 Task: Upload an image from the desktop.
Action: Mouse pressed left at (55, 173)
Screenshot: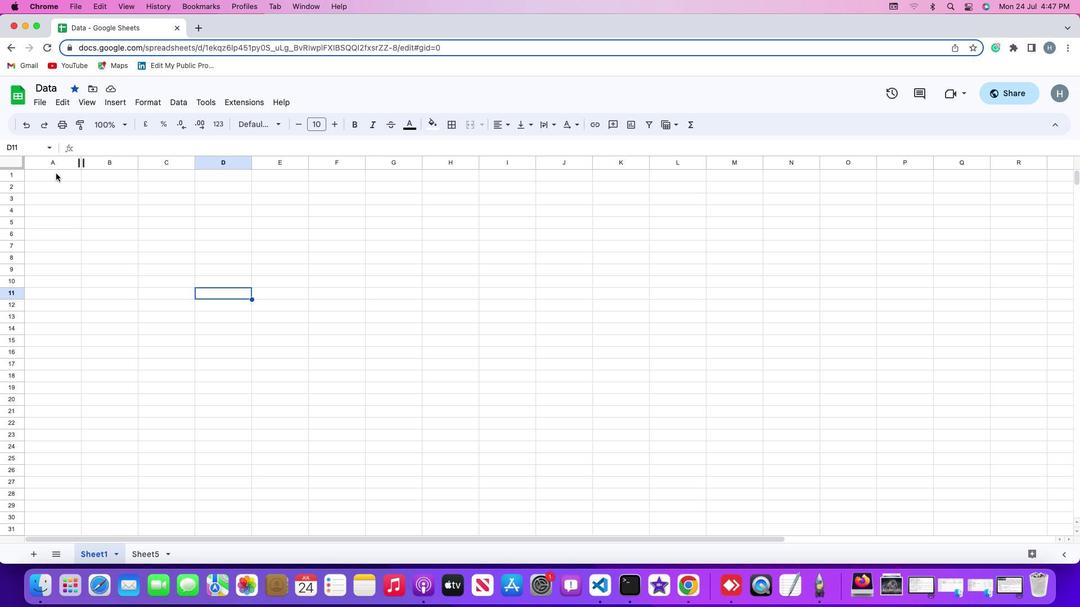 
Action: Mouse pressed left at (55, 173)
Screenshot: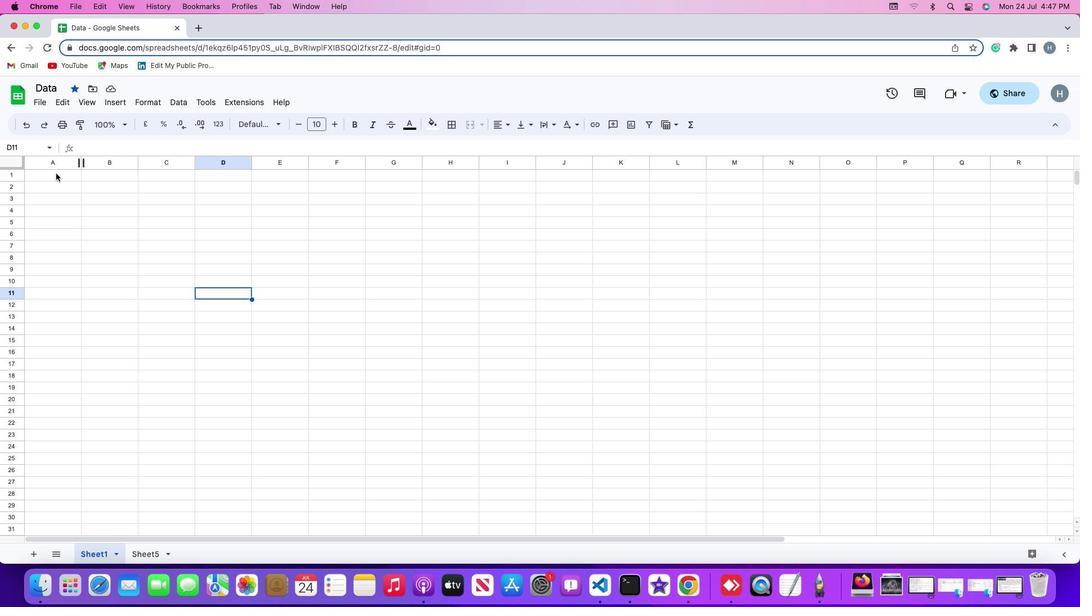
Action: Mouse moved to (120, 101)
Screenshot: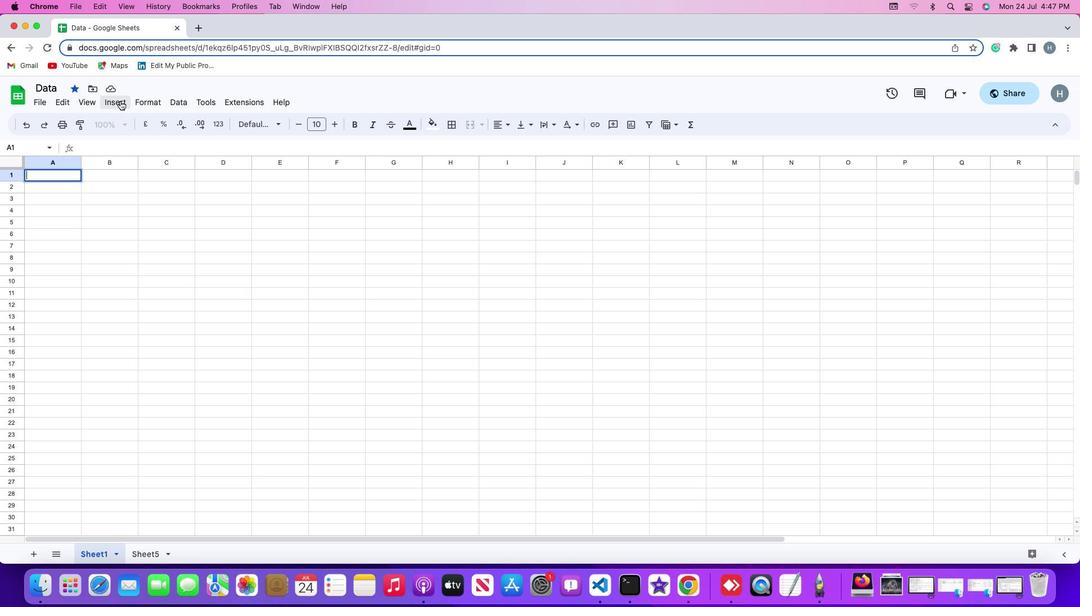 
Action: Mouse pressed left at (120, 101)
Screenshot: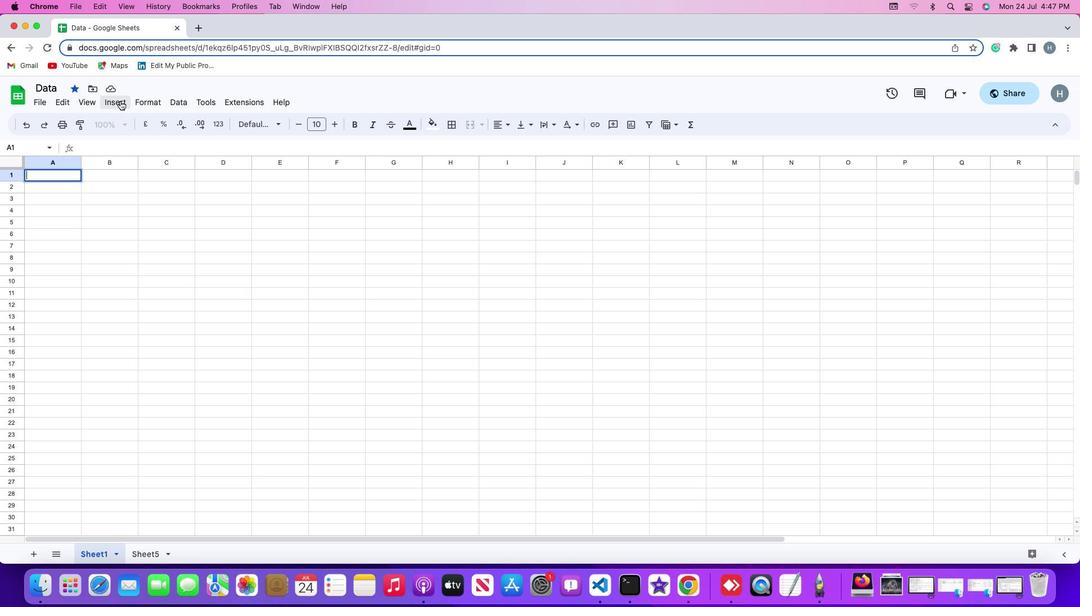 
Action: Mouse moved to (334, 258)
Screenshot: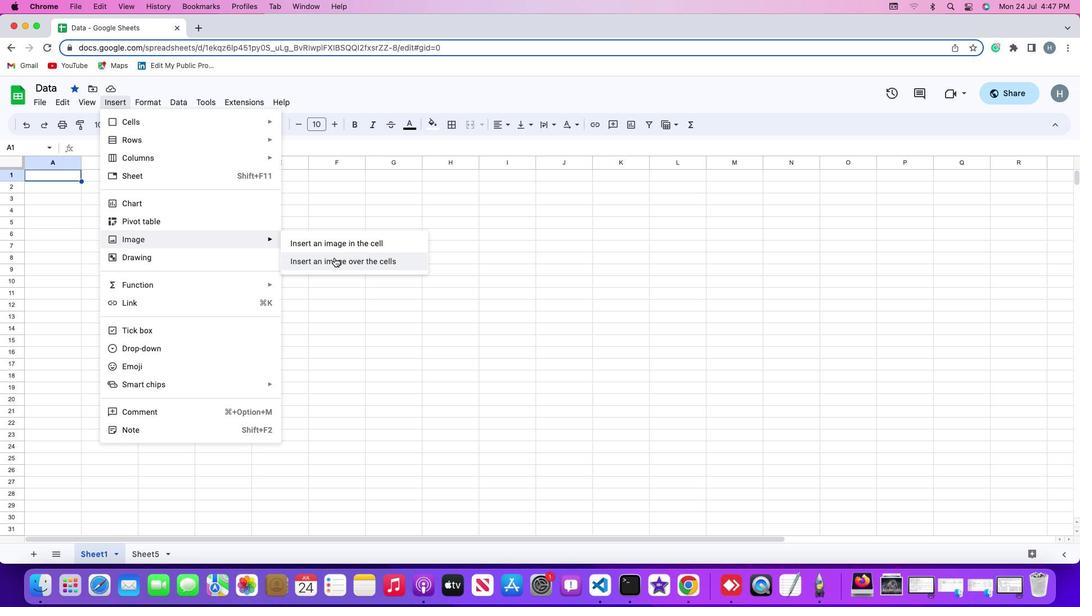 
Action: Mouse pressed left at (334, 258)
Screenshot: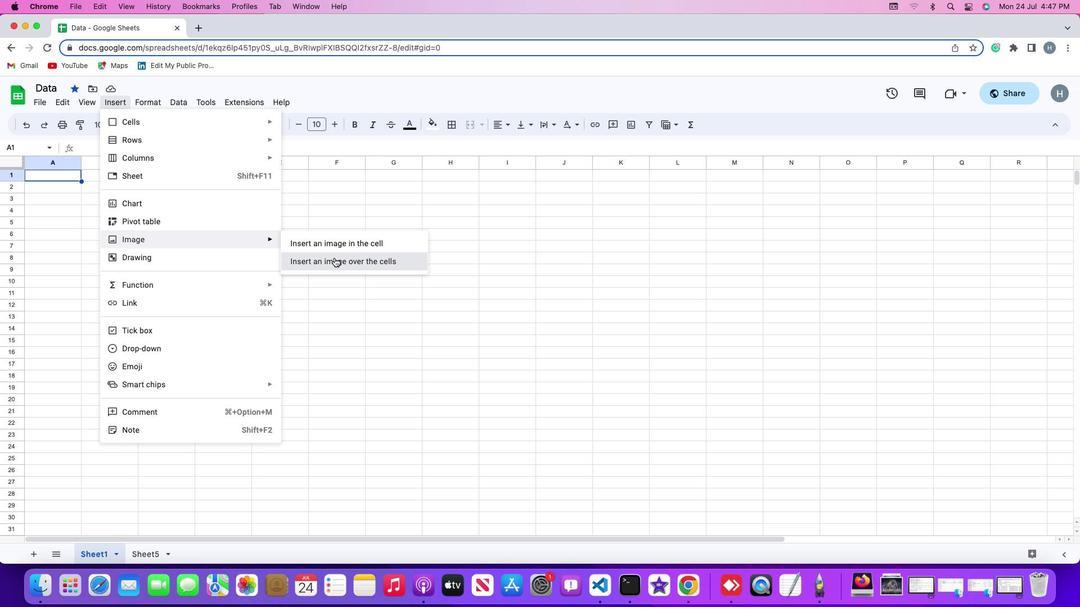 
Action: Mouse moved to (549, 391)
Screenshot: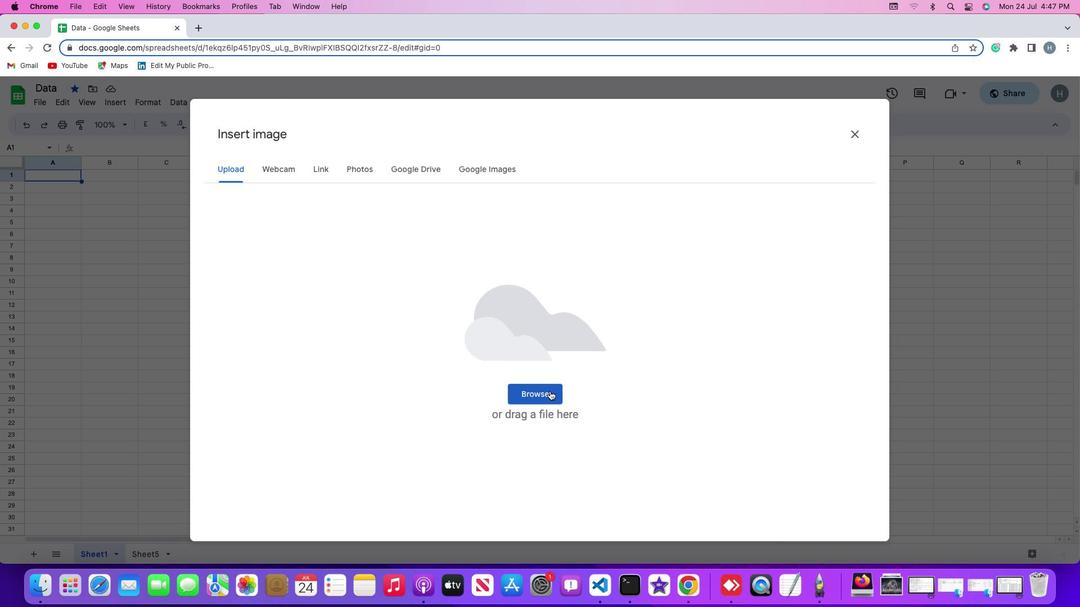 
Action: Mouse pressed left at (549, 391)
Screenshot: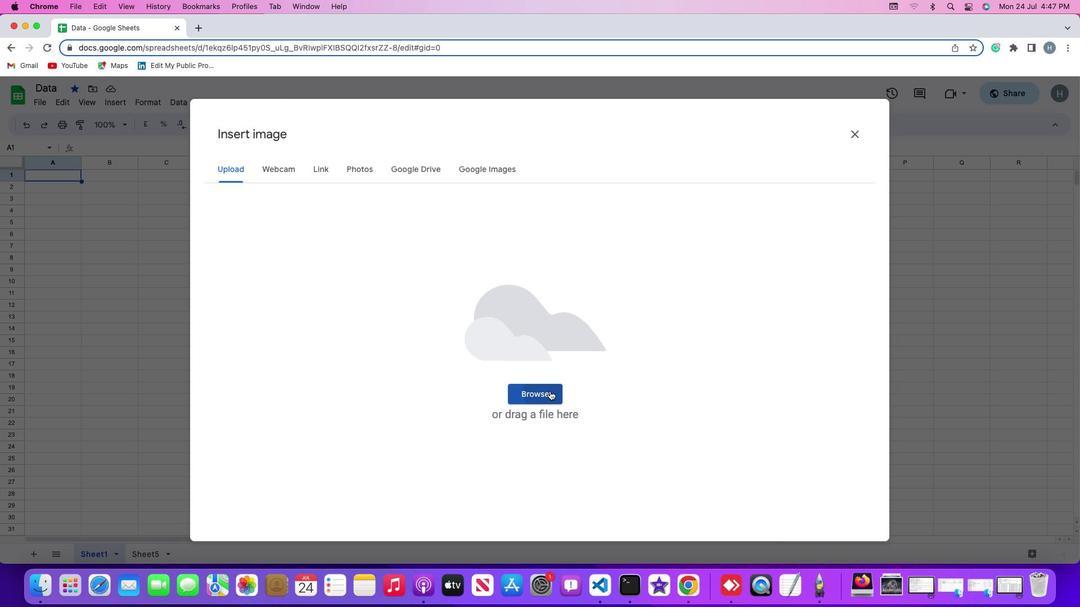 
Action: Mouse moved to (441, 254)
Screenshot: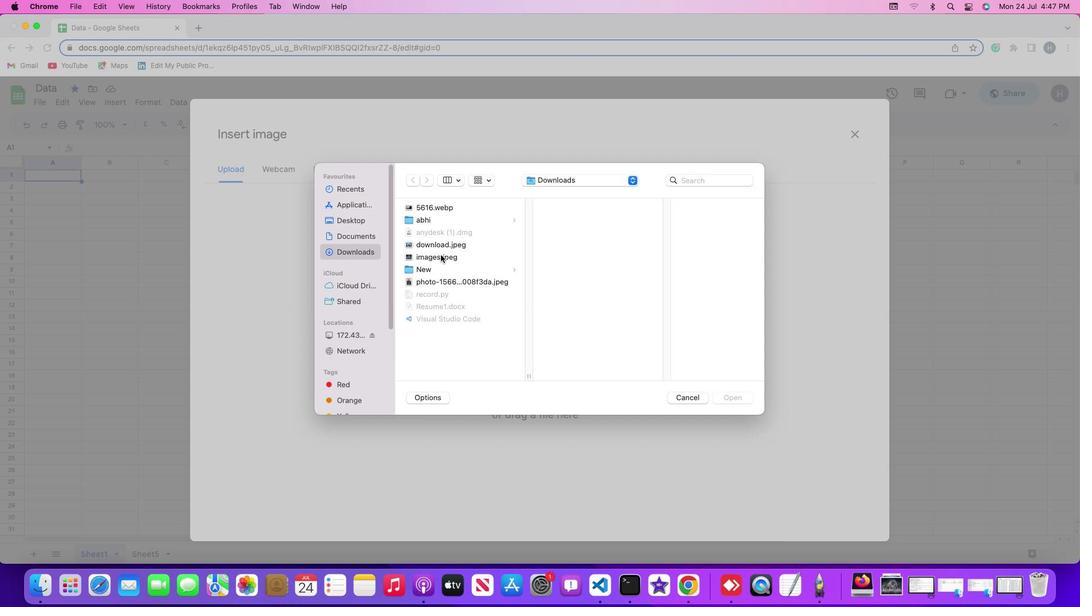 
Action: Mouse pressed left at (441, 254)
Screenshot: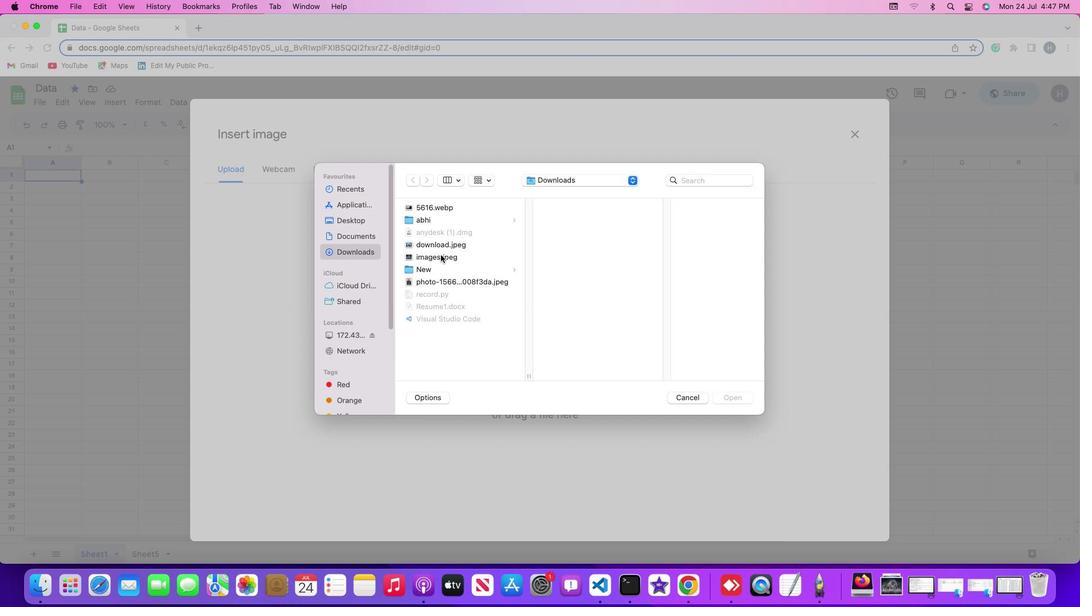 
Action: Mouse moved to (743, 400)
Screenshot: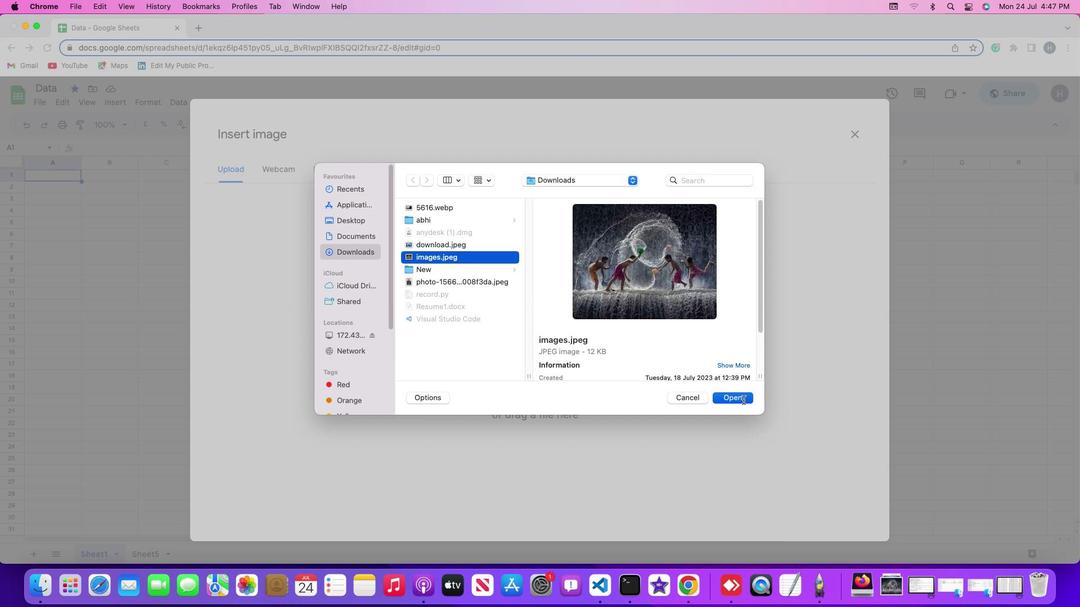 
Action: Mouse pressed left at (743, 400)
Screenshot: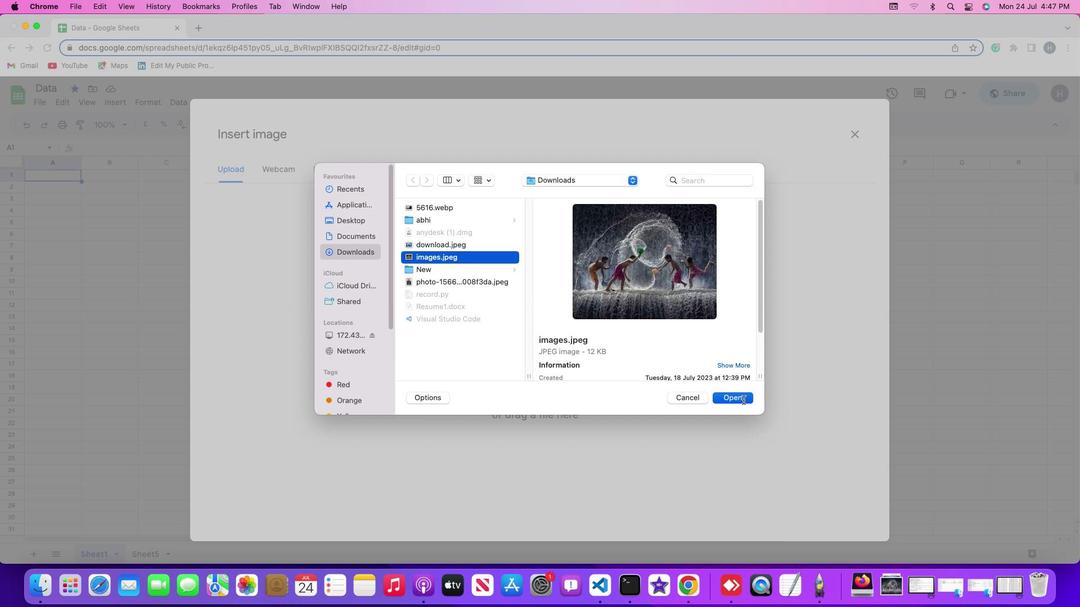 
Action: Mouse moved to (508, 304)
Screenshot: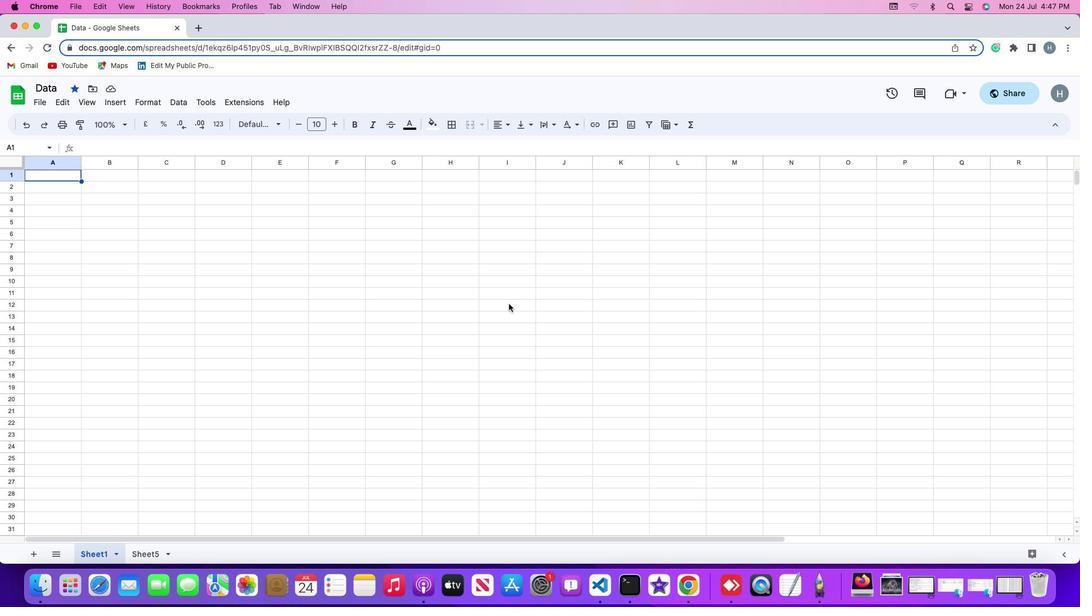 
